Task: Create Card Service Level Agreement Review in Board Marketing Optimization to Workspace Auditing and Compliance. Create Card IT Infrastructure Review in Board Social Media Listening to Workspace Auditing and Compliance. Create Card Contract Review Meeting in Board Diversity and Inclusion Policy Development and Implementation to Workspace Auditing and Compliance
Action: Mouse moved to (72, 330)
Screenshot: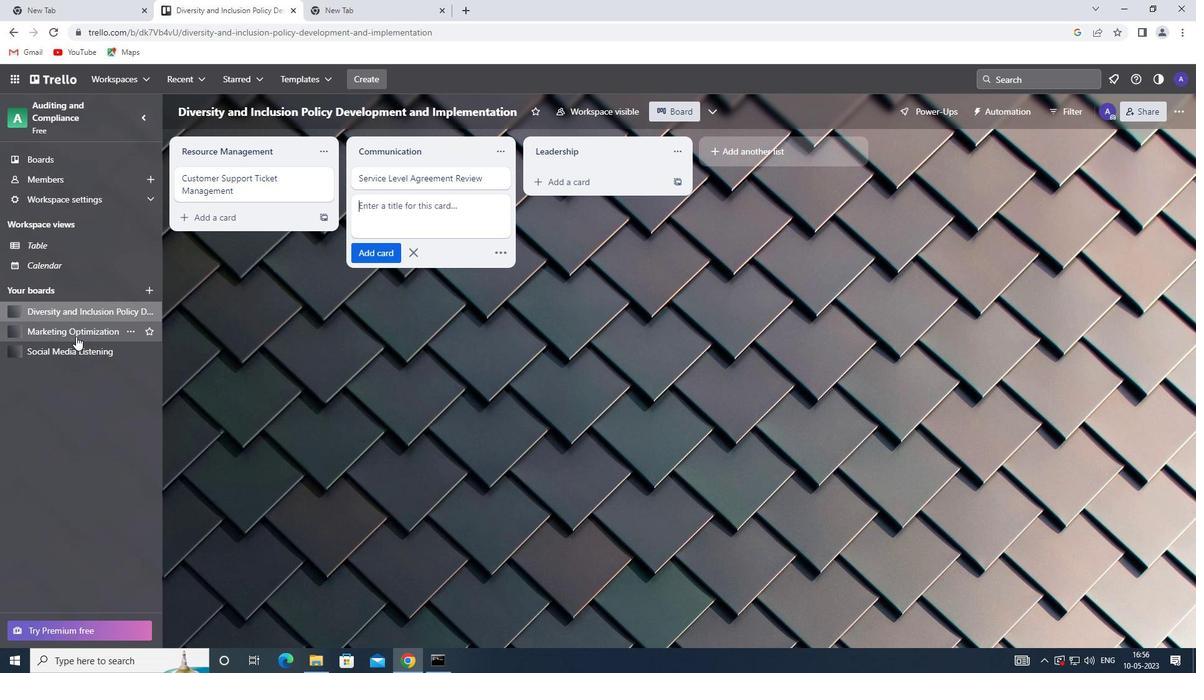 
Action: Mouse pressed left at (72, 330)
Screenshot: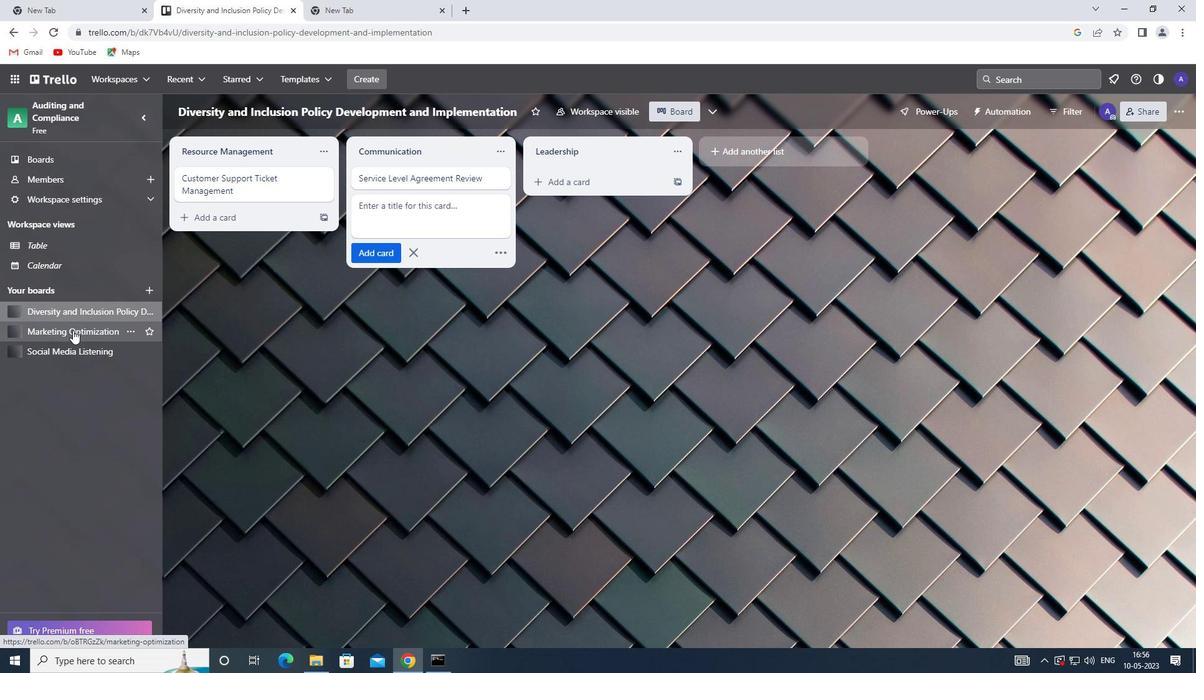 
Action: Mouse moved to (553, 173)
Screenshot: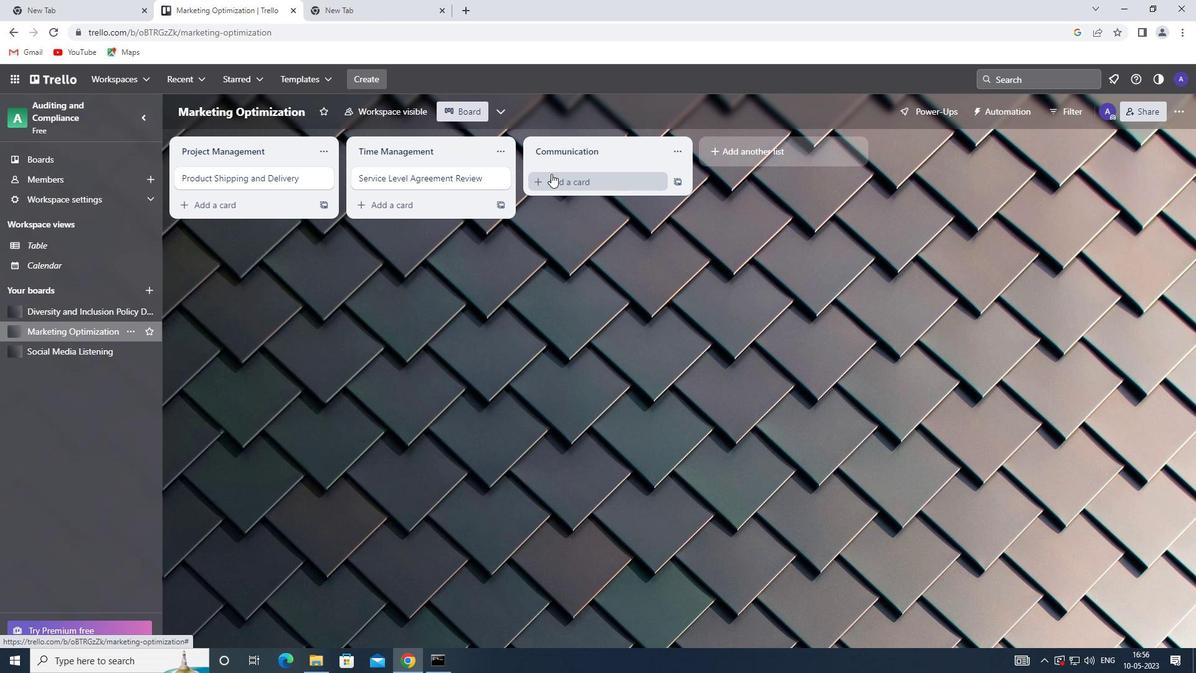
Action: Mouse pressed left at (553, 173)
Screenshot: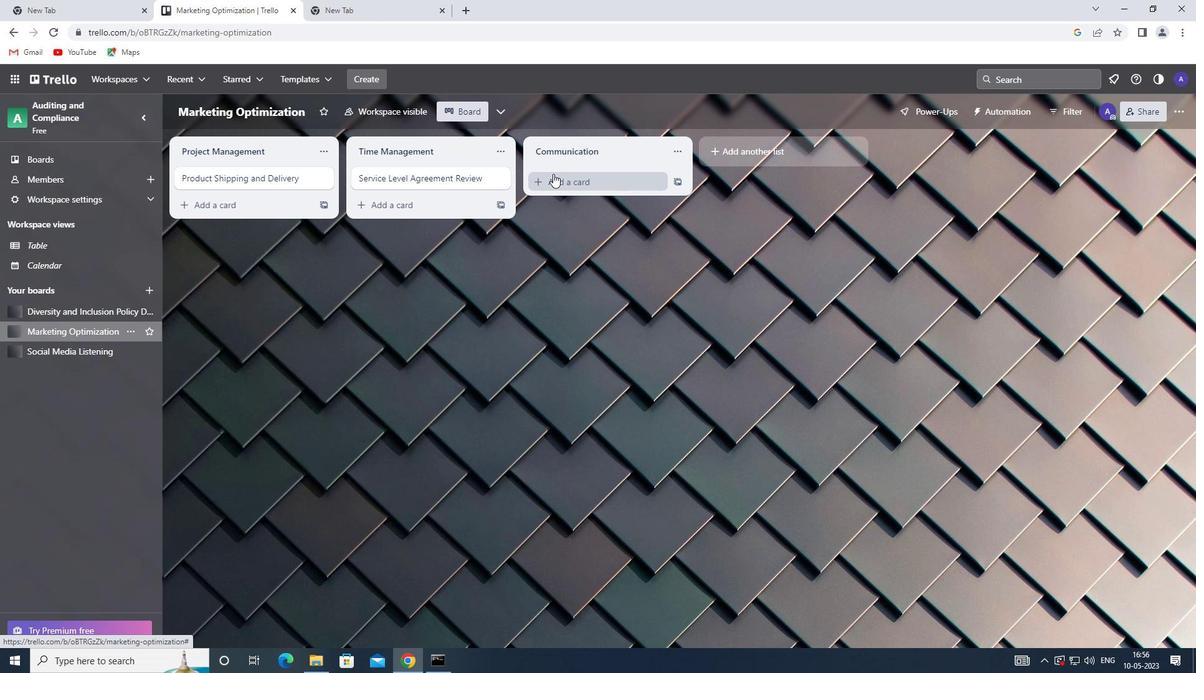 
Action: Mouse moved to (554, 173)
Screenshot: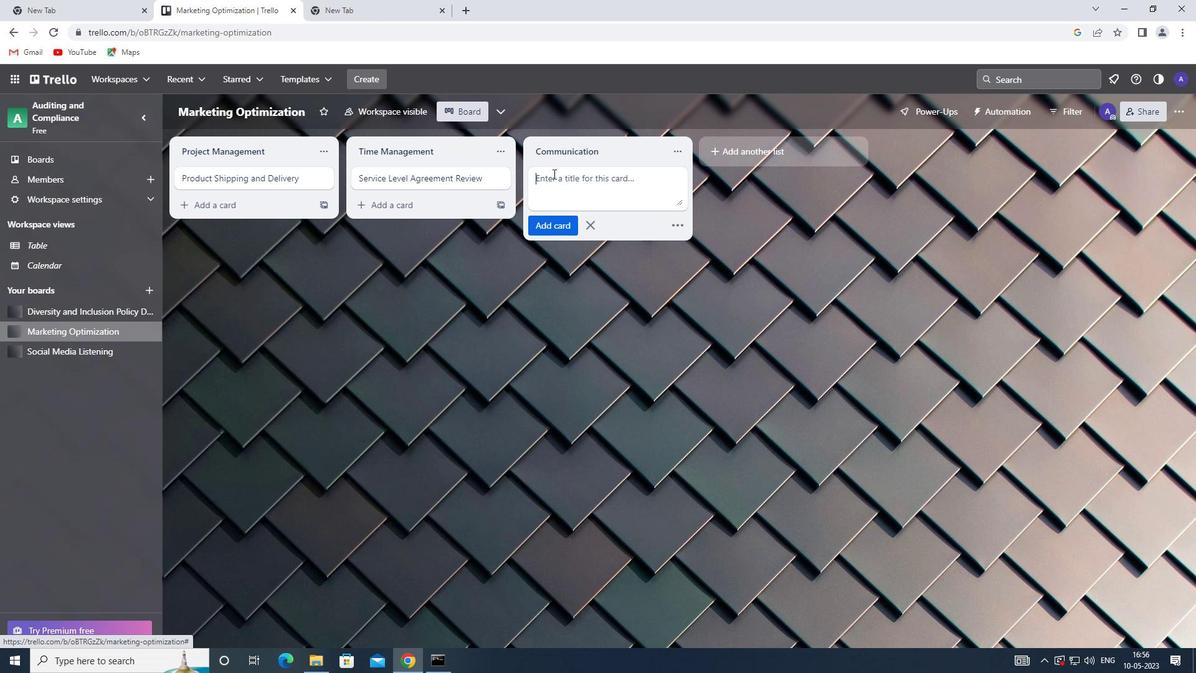 
Action: Key pressed <Key.shift><Key.shift><Key.shift><Key.shift><Key.shift><Key.shift><Key.shift><Key.shift><Key.shift><Key.shift><Key.shift><Key.shift><Key.shift><Key.shift><Key.shift><Key.shift><Key.shift><Key.shift><Key.shift><Key.shift><Key.shift><Key.shift><Key.shift>SERVICE<Key.space><Key.shift>LEVEL<Key.space><Key.shift>AGREEMENT<Key.space><Key.shift><Key.shift><Key.shift><Key.shift>REVIEW<Key.enter>
Screenshot: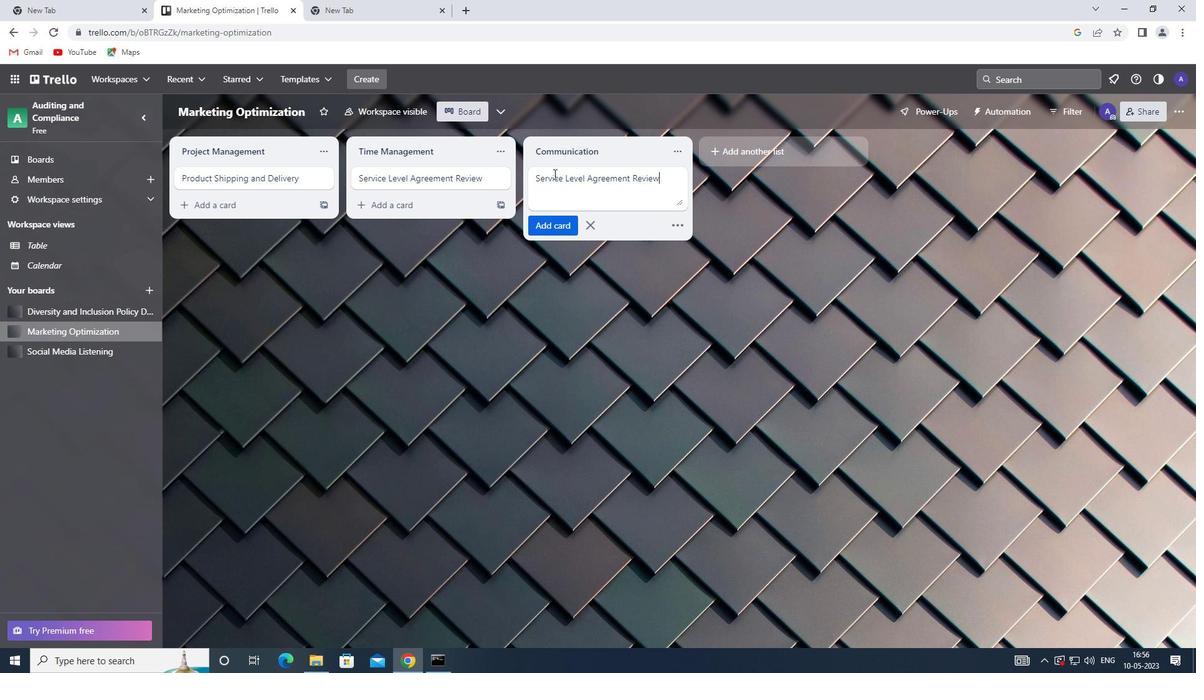 
Action: Mouse moved to (44, 349)
Screenshot: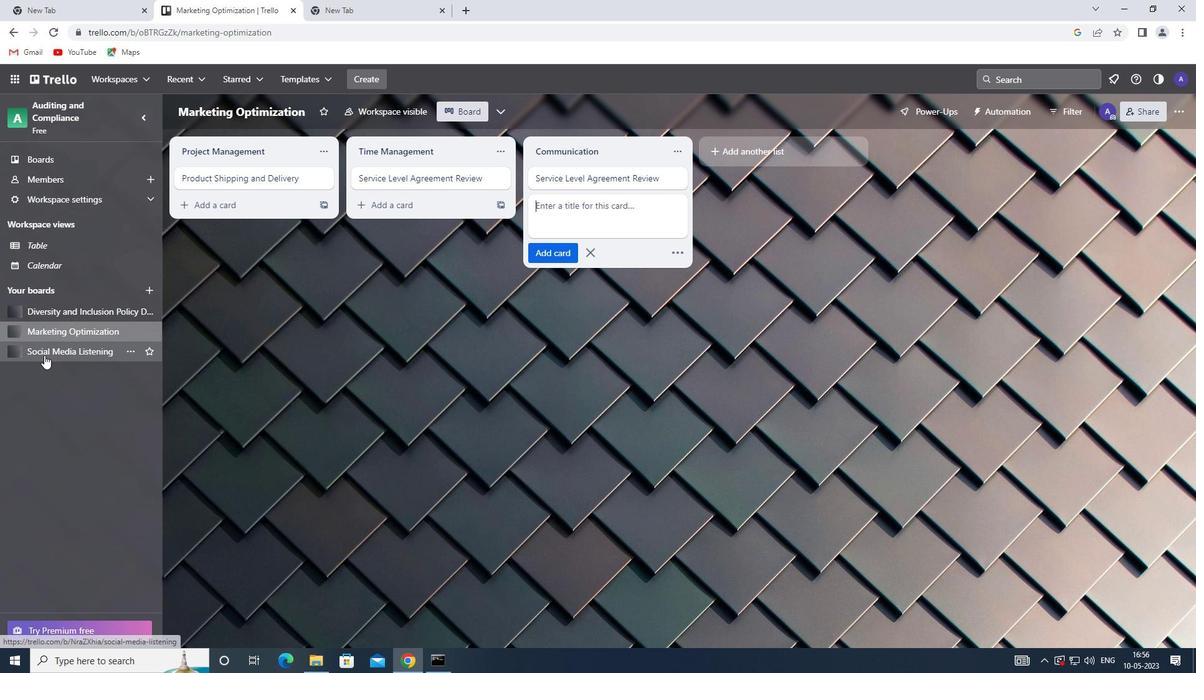 
Action: Mouse pressed left at (44, 349)
Screenshot: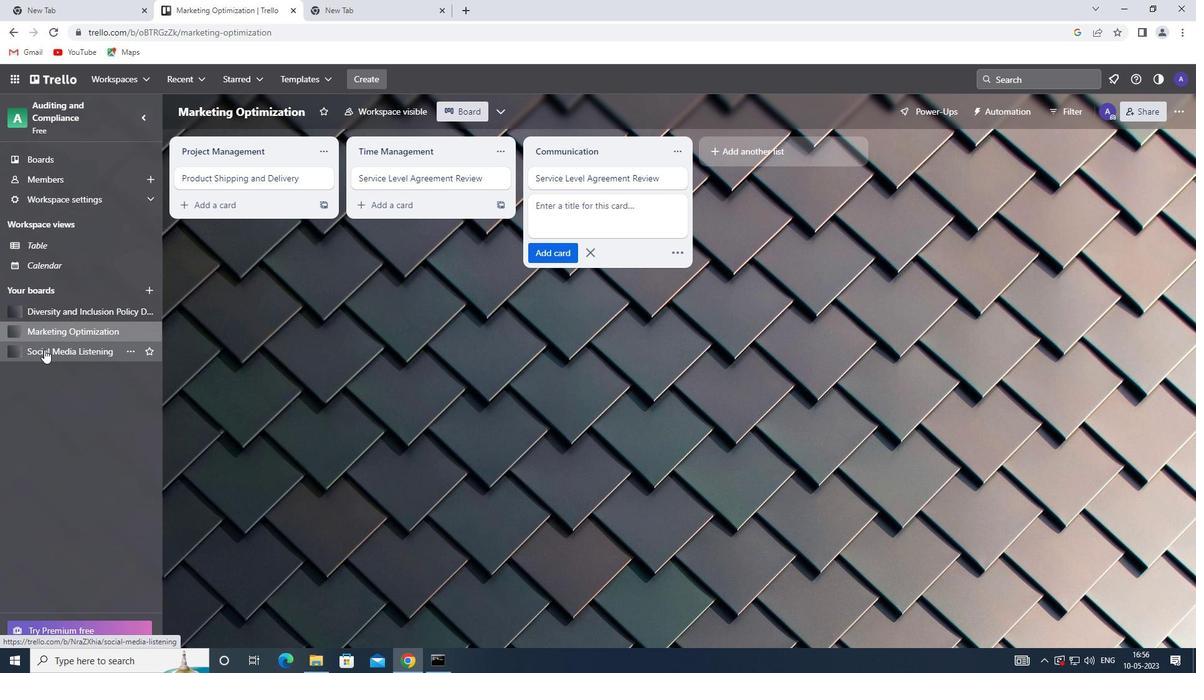 
Action: Mouse moved to (573, 180)
Screenshot: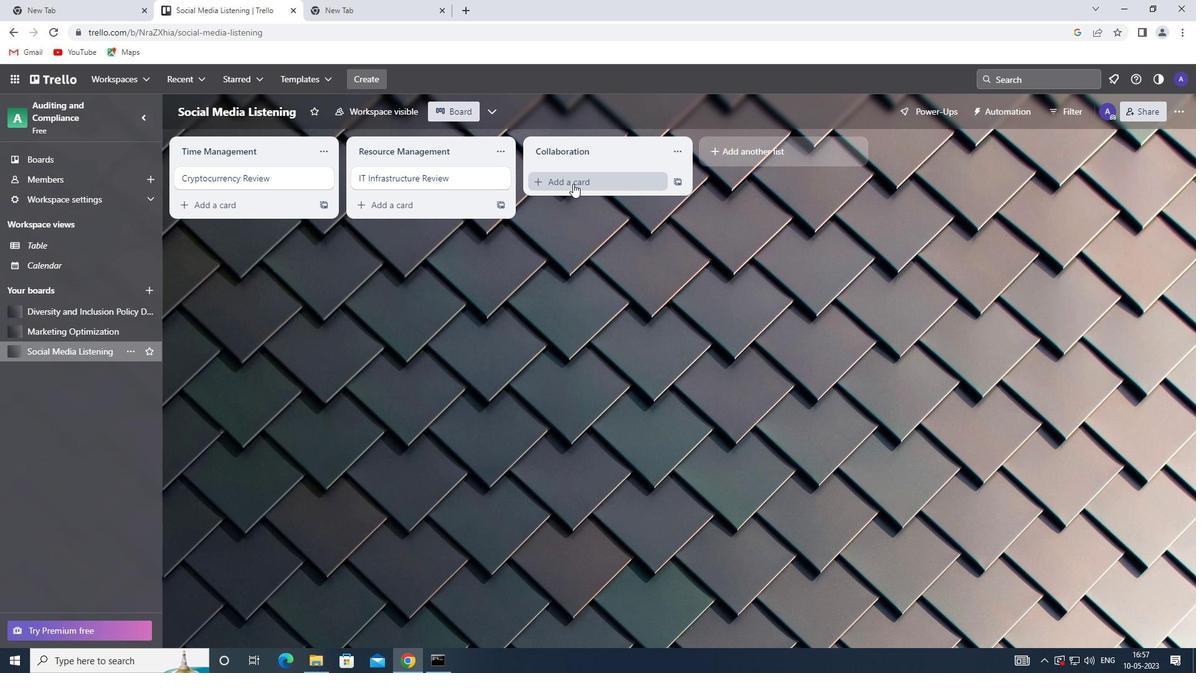 
Action: Mouse pressed left at (573, 180)
Screenshot: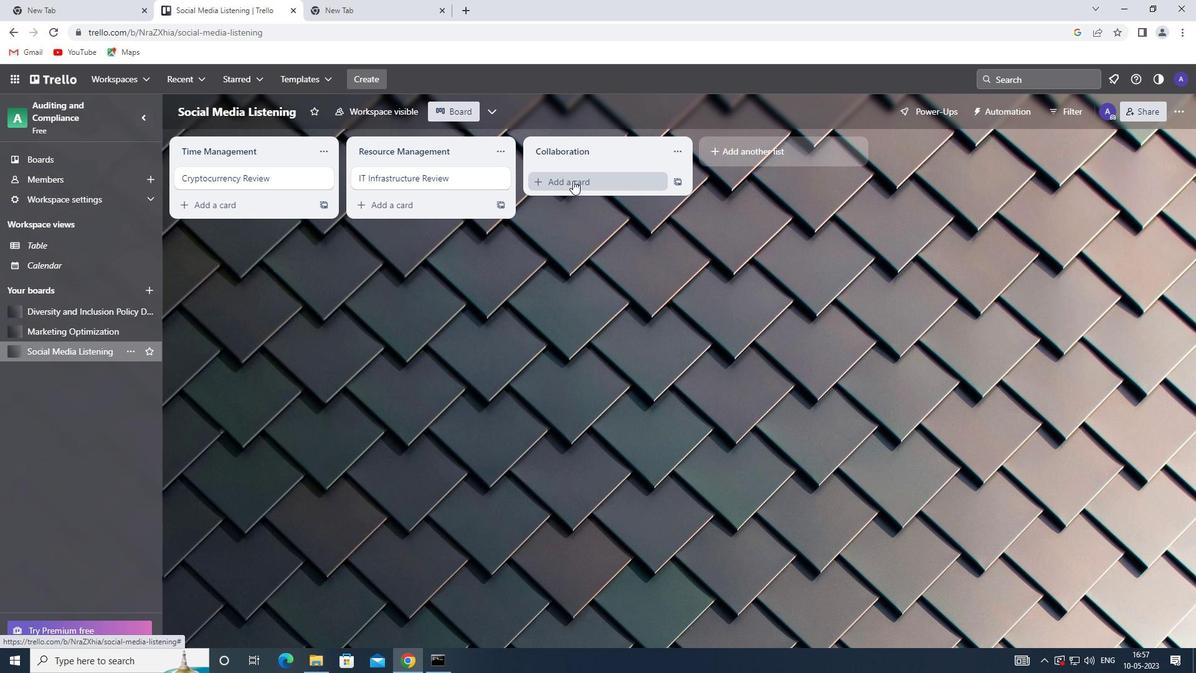 
Action: Key pressed <Key.shift><Key.shift>I<Key.shift>T<Key.space><Key.shift>INFRASTRUCTURE<Key.space><Key.shift>REVIEW<Key.enter>
Screenshot: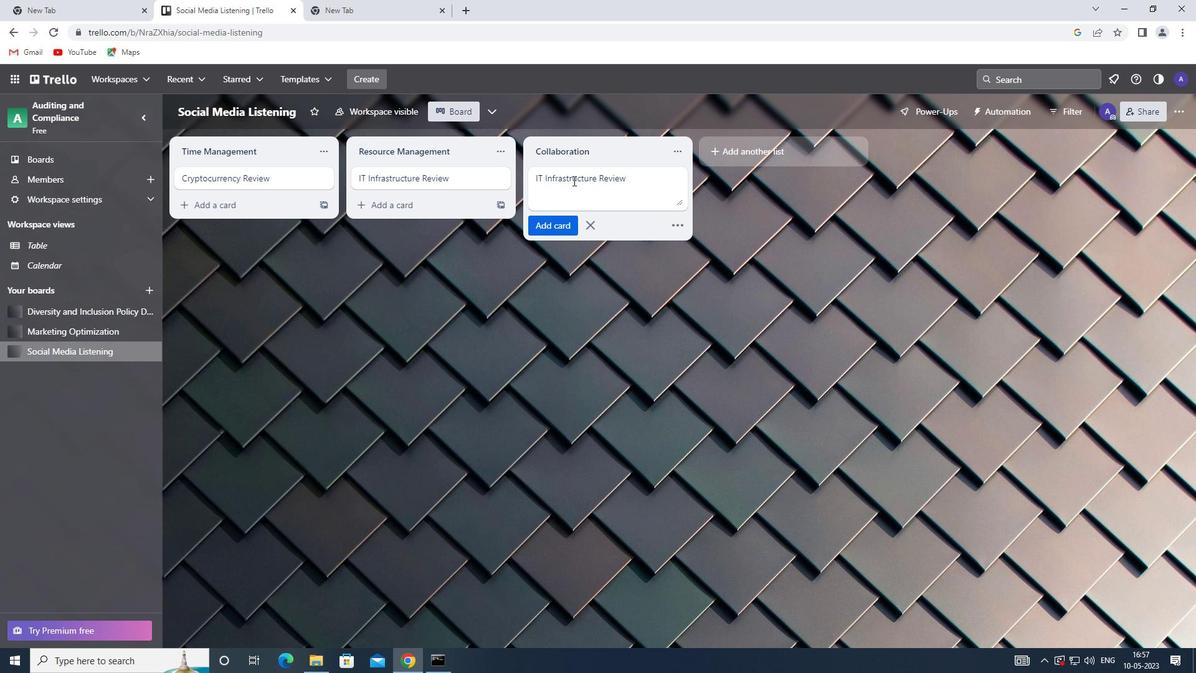 
Action: Mouse moved to (82, 307)
Screenshot: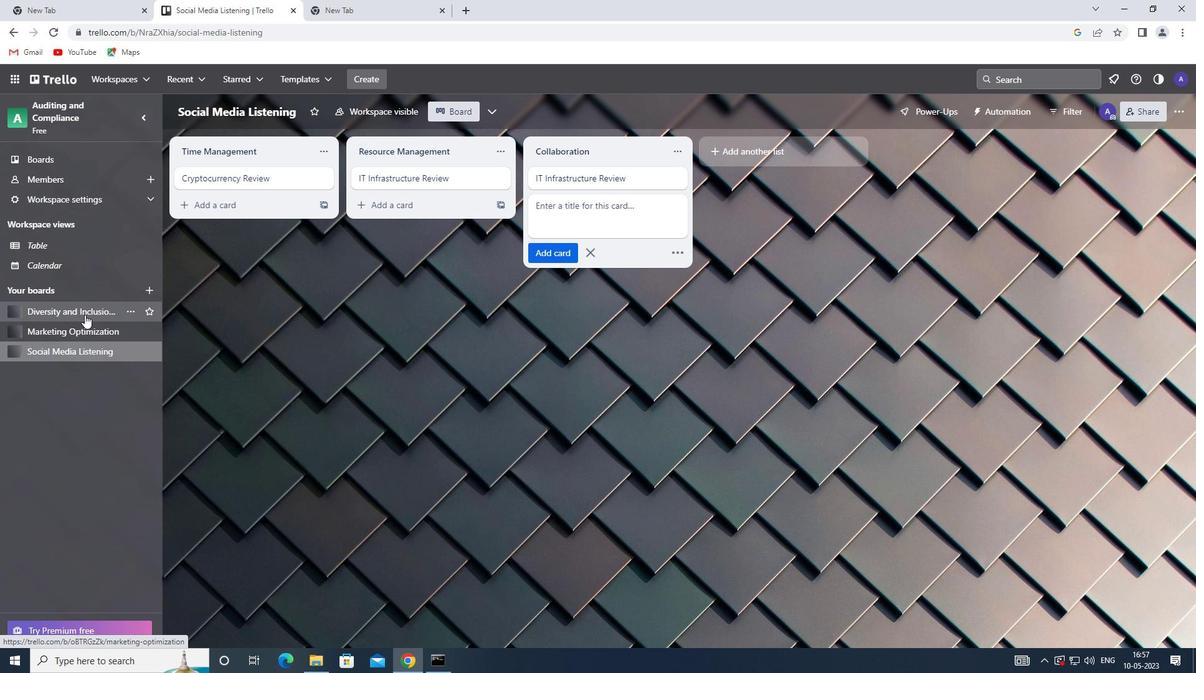 
Action: Mouse pressed left at (82, 307)
Screenshot: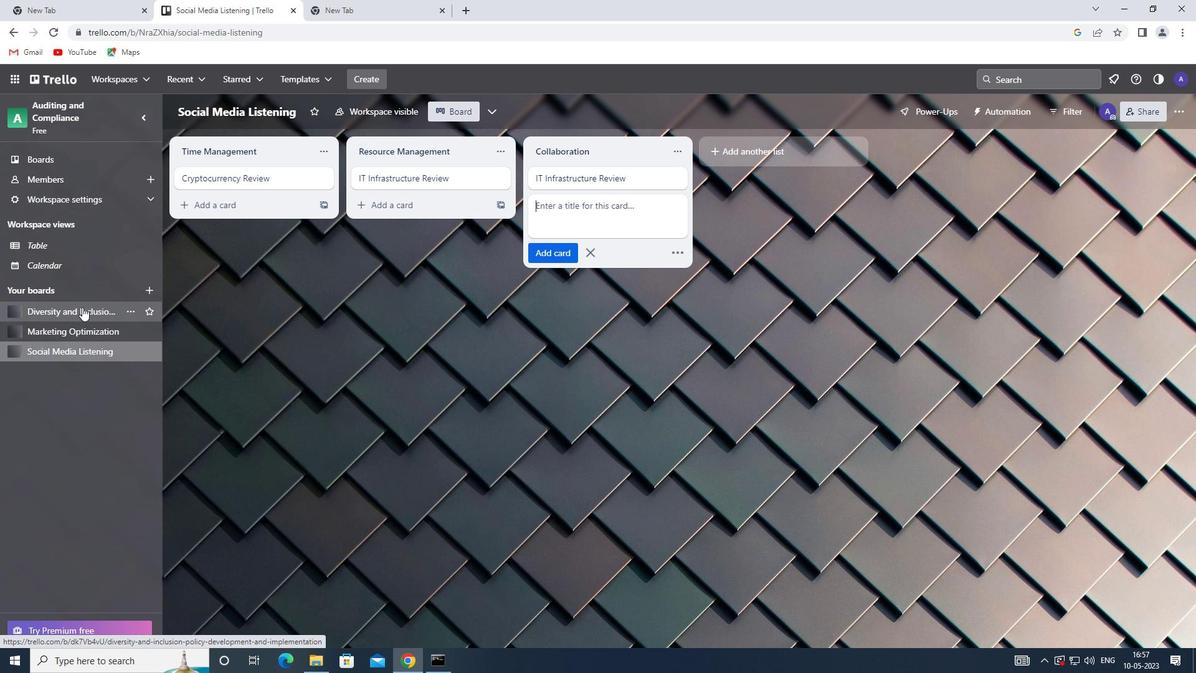
Action: Mouse moved to (583, 176)
Screenshot: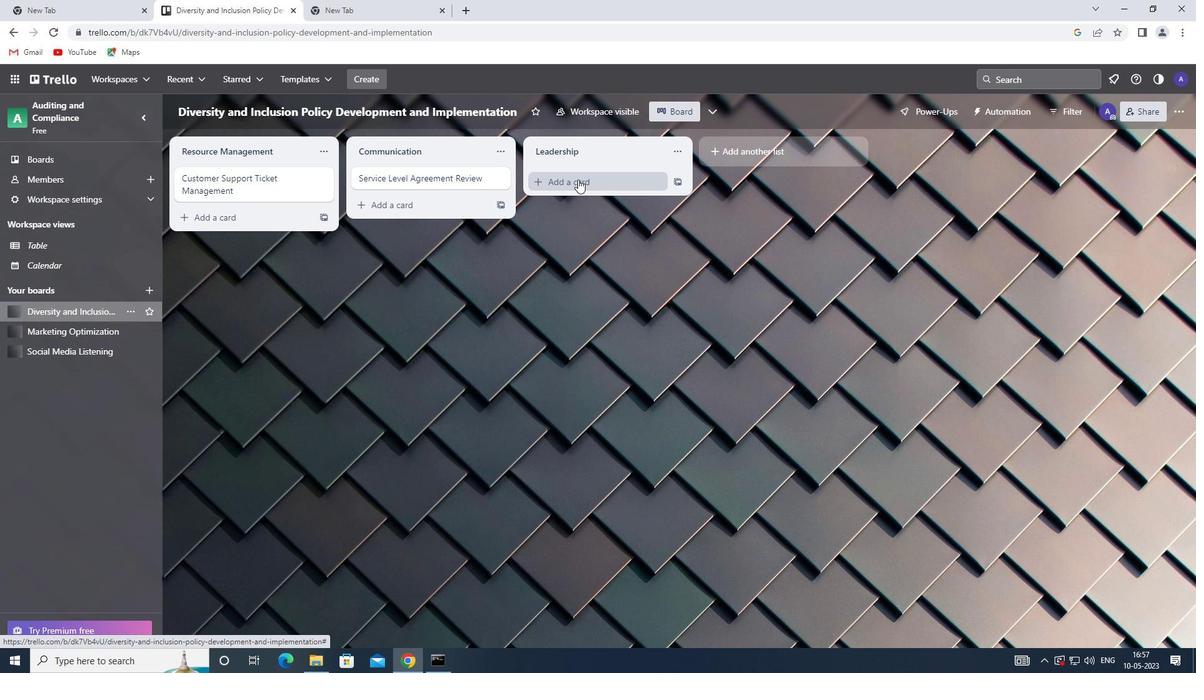 
Action: Mouse pressed left at (583, 176)
Screenshot: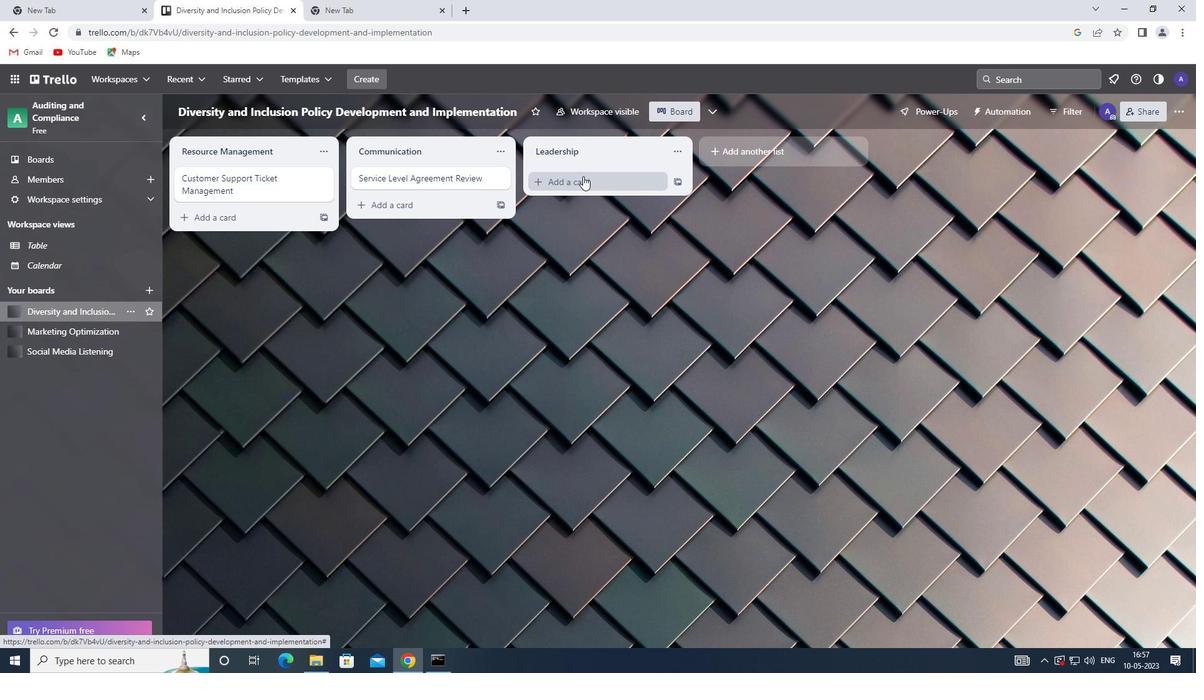 
Action: Key pressed <Key.shift>CONTRACT<Key.space><Key.shift>REVIEW<Key.space><Key.shift>MEETING<Key.enter>
Screenshot: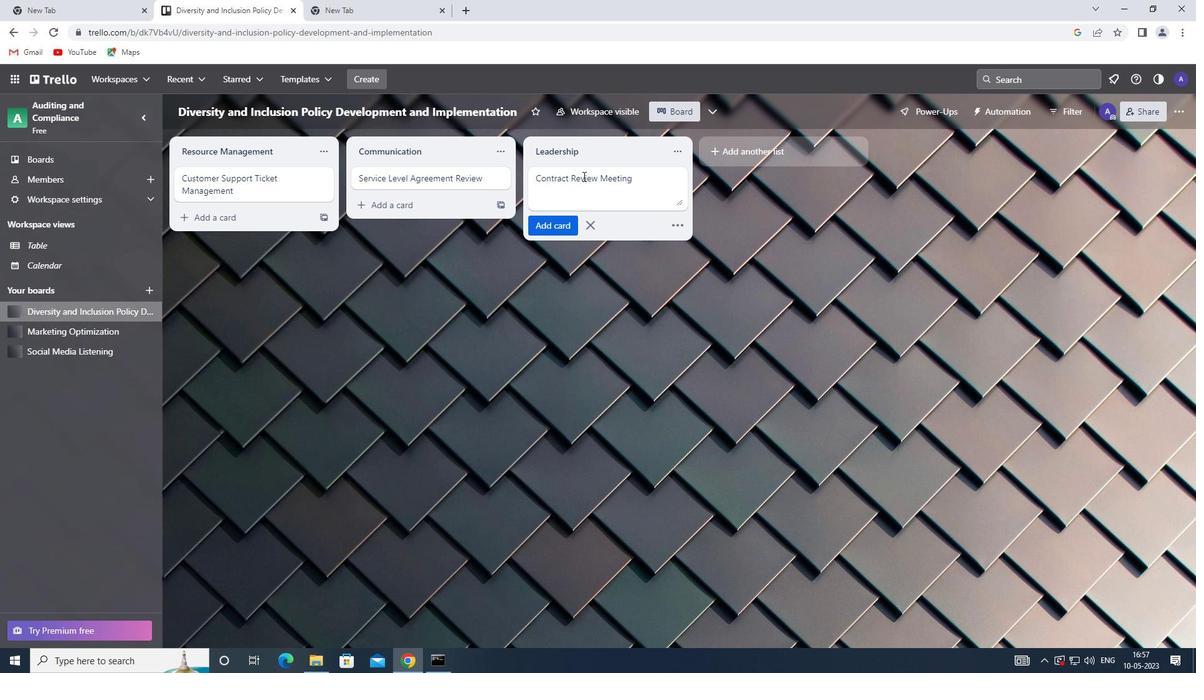 
